 Task: Duplicate the text "How are you?".
Action: Mouse moved to (147, 79)
Screenshot: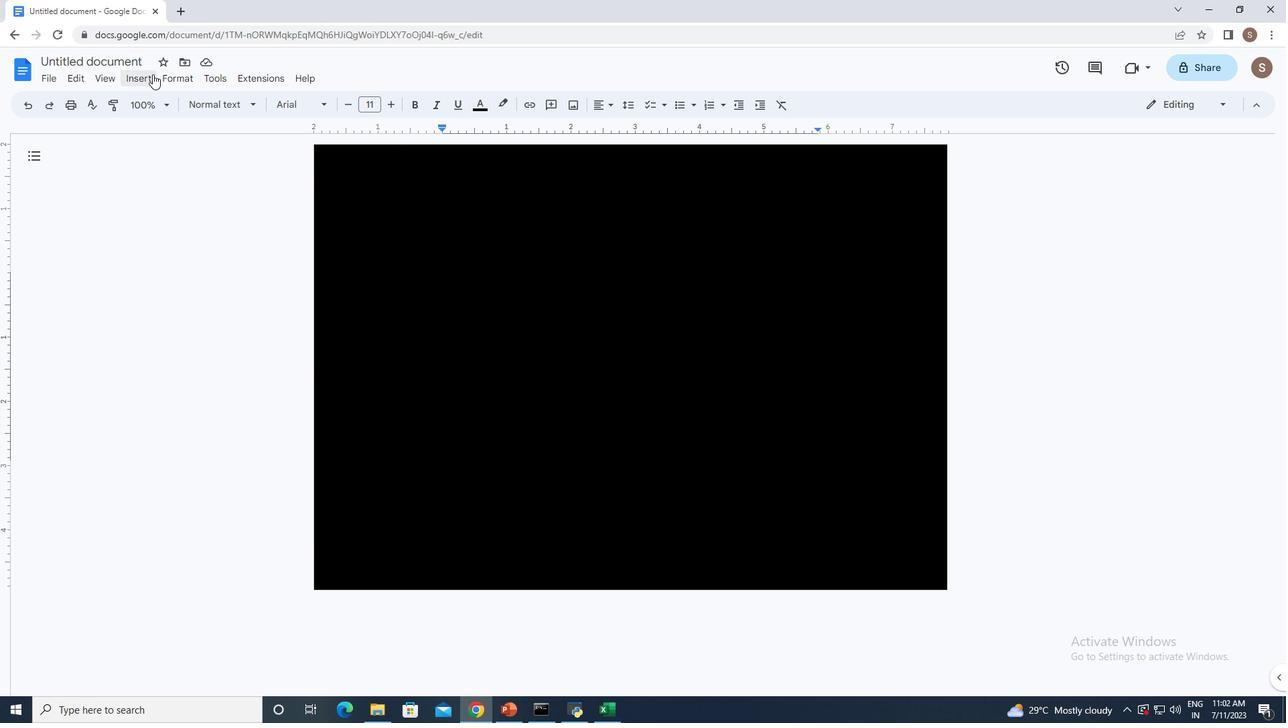 
Action: Mouse pressed left at (147, 79)
Screenshot: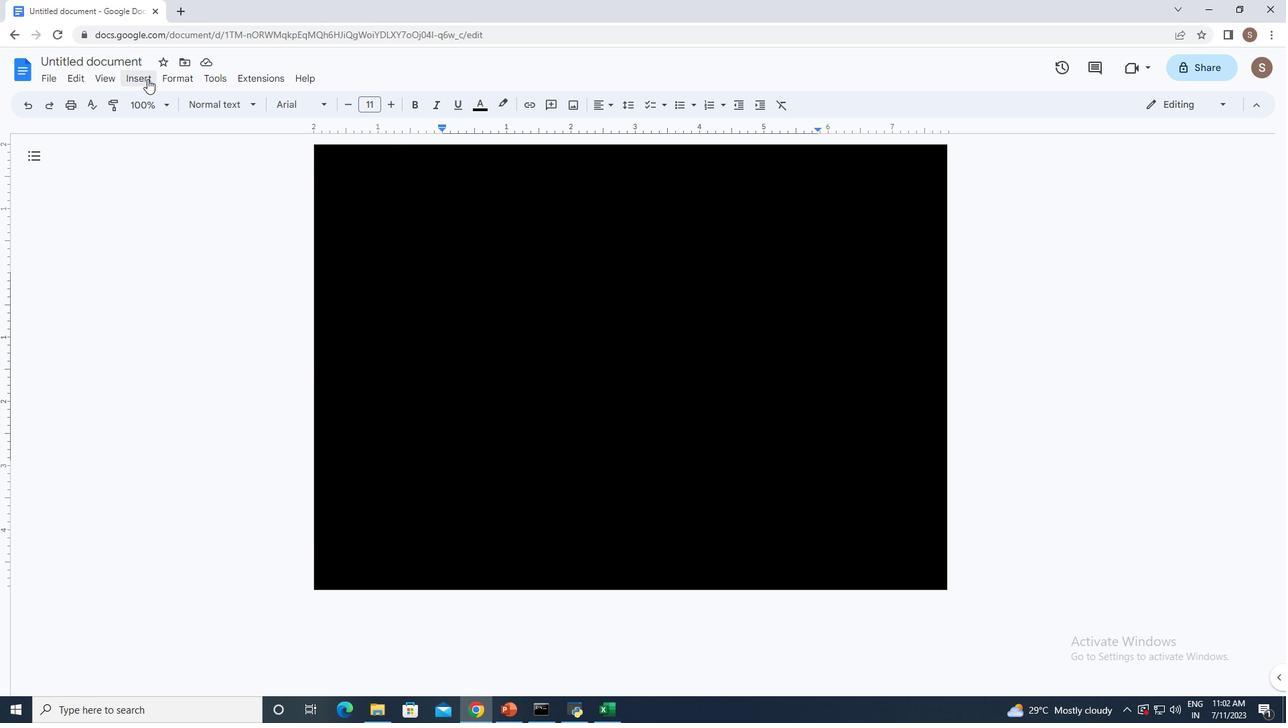 
Action: Mouse moved to (172, 148)
Screenshot: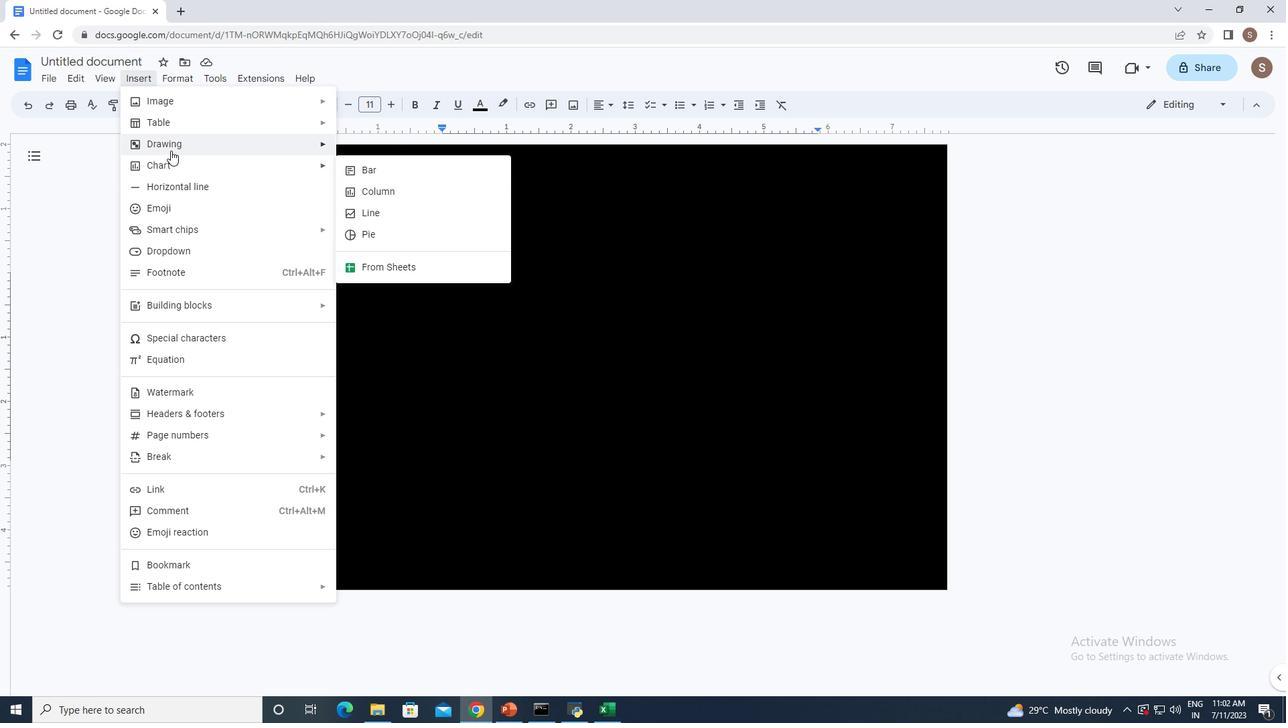 
Action: Mouse pressed left at (172, 148)
Screenshot: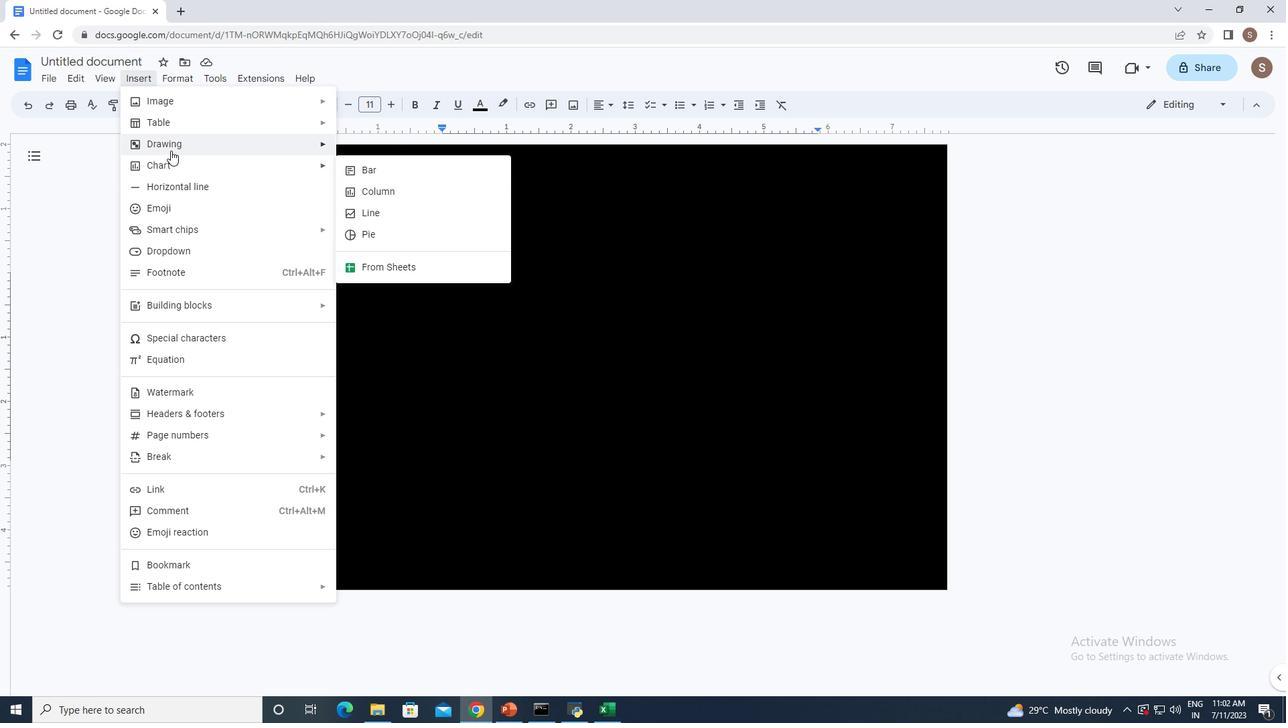 
Action: Mouse moved to (381, 155)
Screenshot: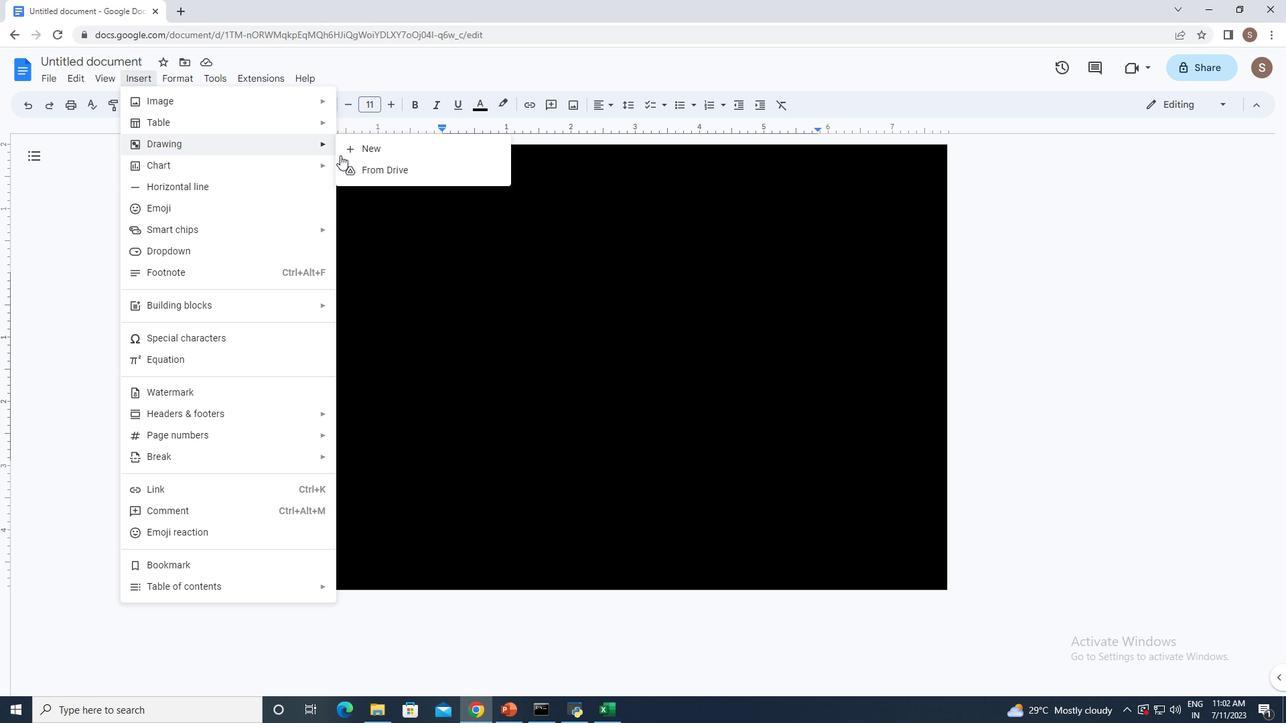 
Action: Mouse pressed left at (381, 155)
Screenshot: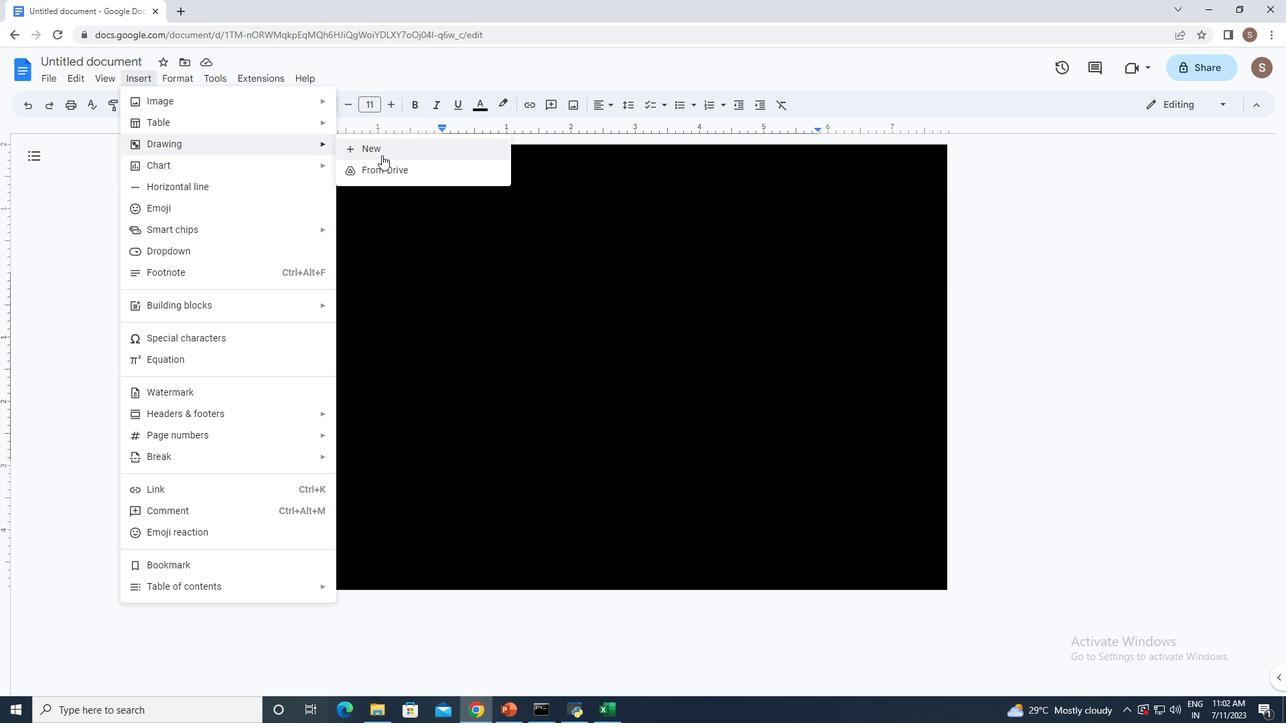 
Action: Mouse moved to (351, 149)
Screenshot: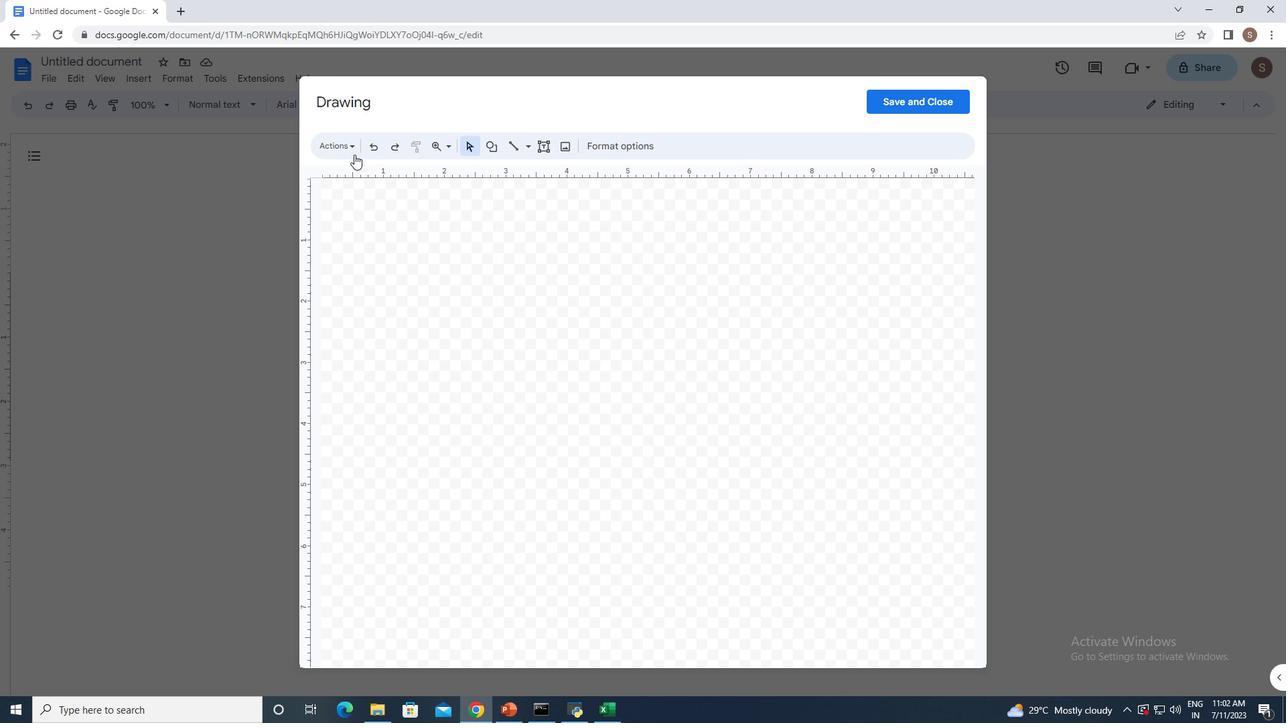 
Action: Mouse pressed left at (351, 149)
Screenshot: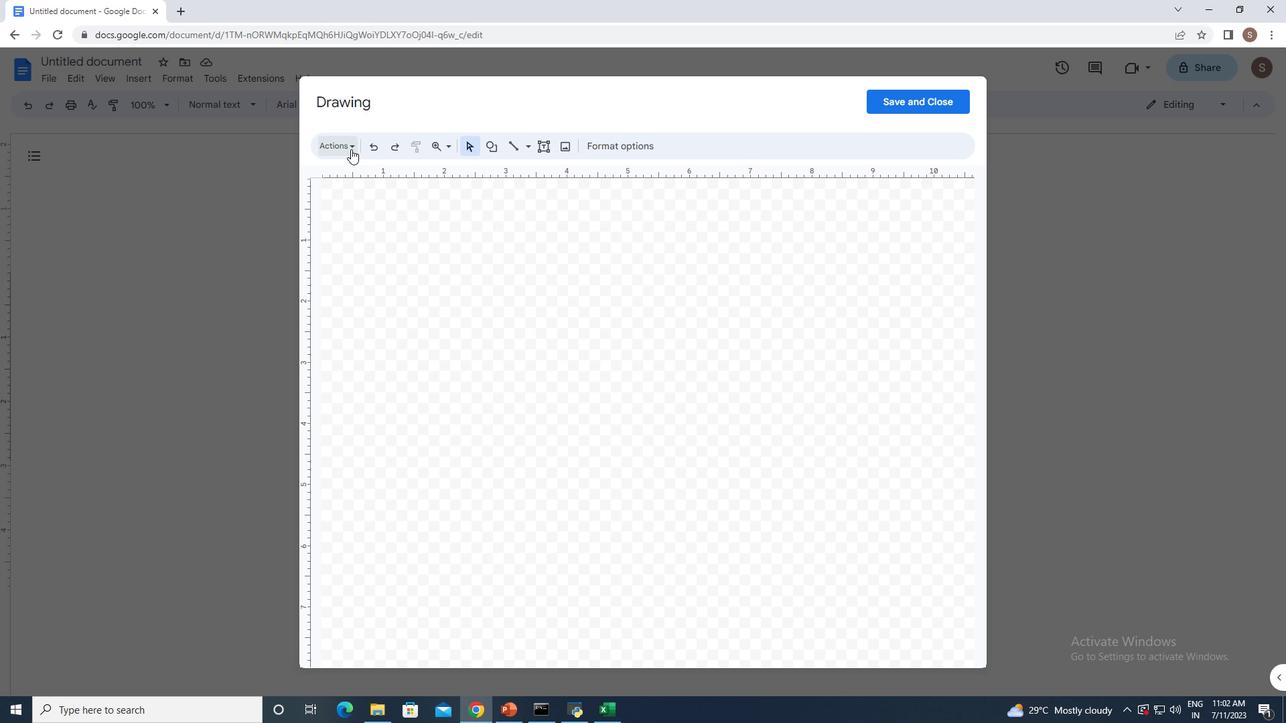 
Action: Mouse moved to (353, 244)
Screenshot: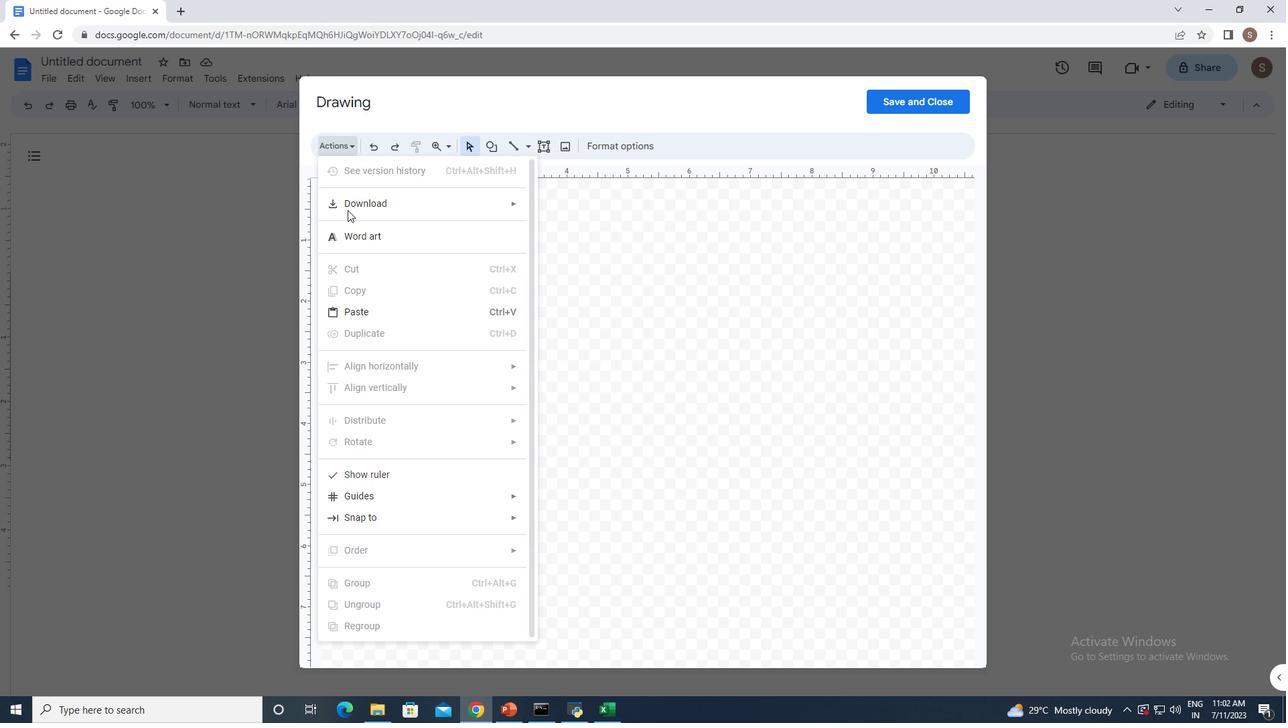 
Action: Mouse pressed left at (353, 244)
Screenshot: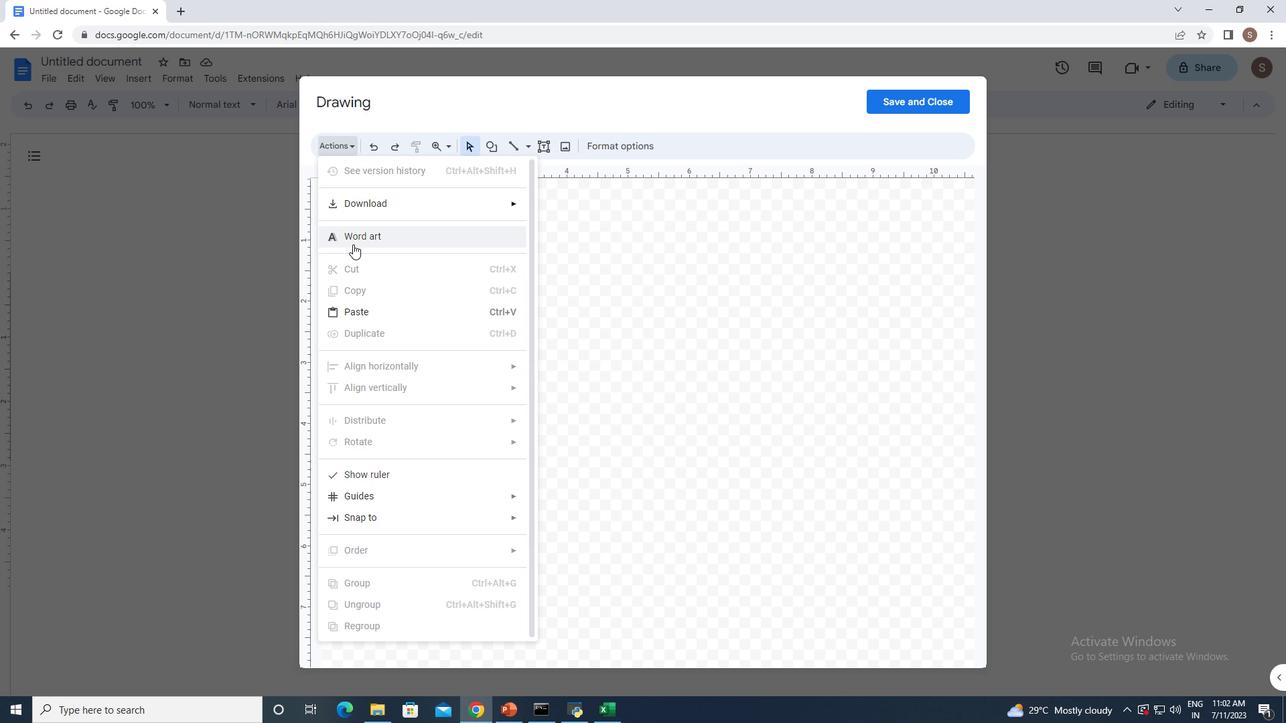 
Action: Mouse moved to (573, 202)
Screenshot: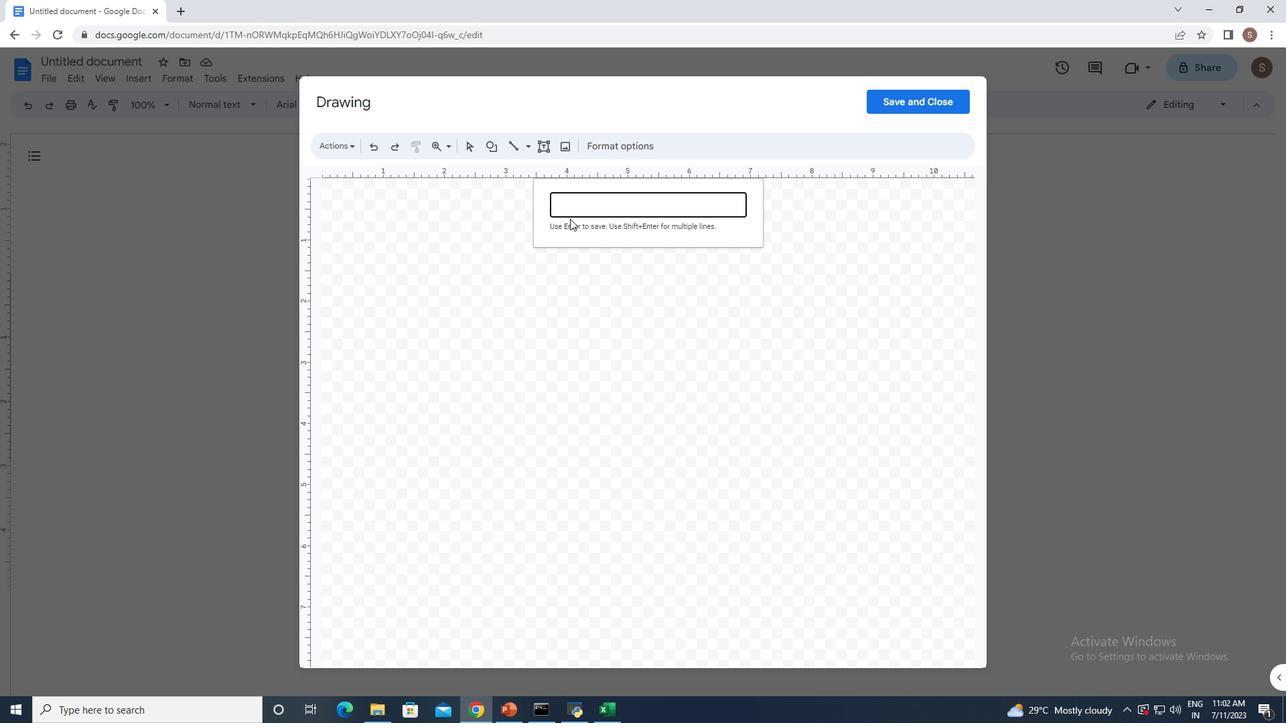 
Action: Mouse pressed left at (573, 202)
Screenshot: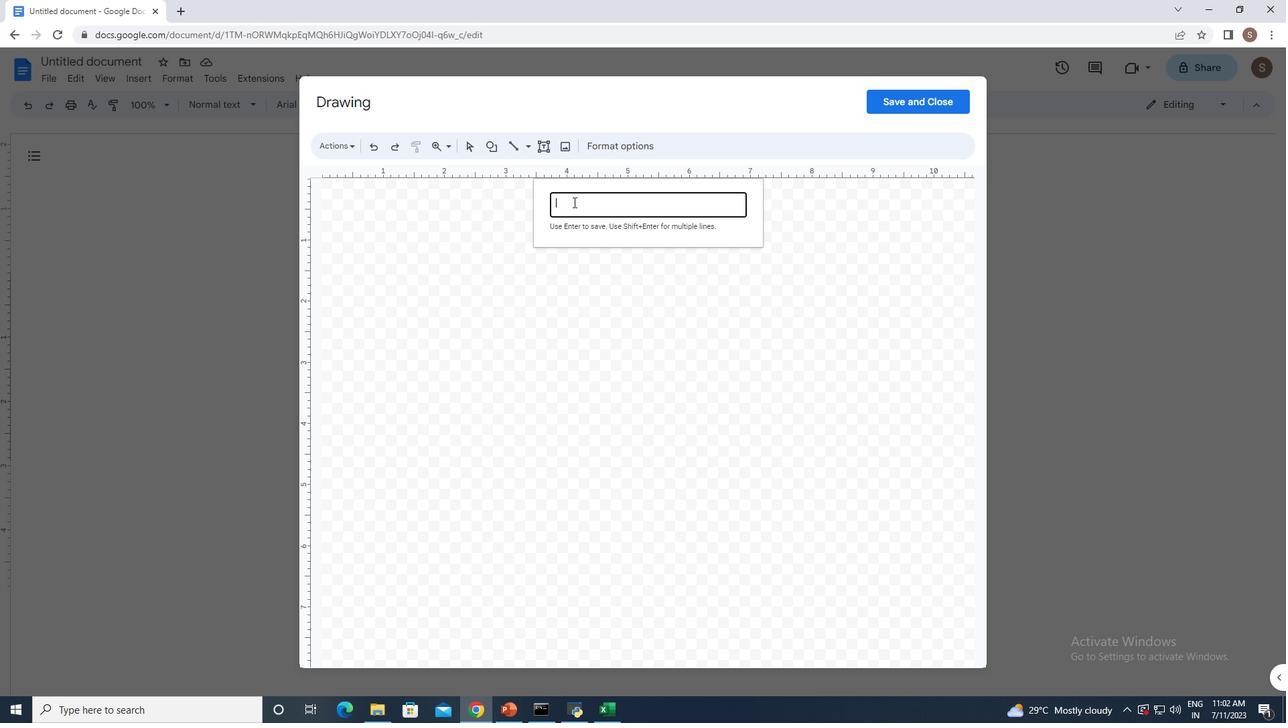 
Action: Mouse moved to (573, 202)
Screenshot: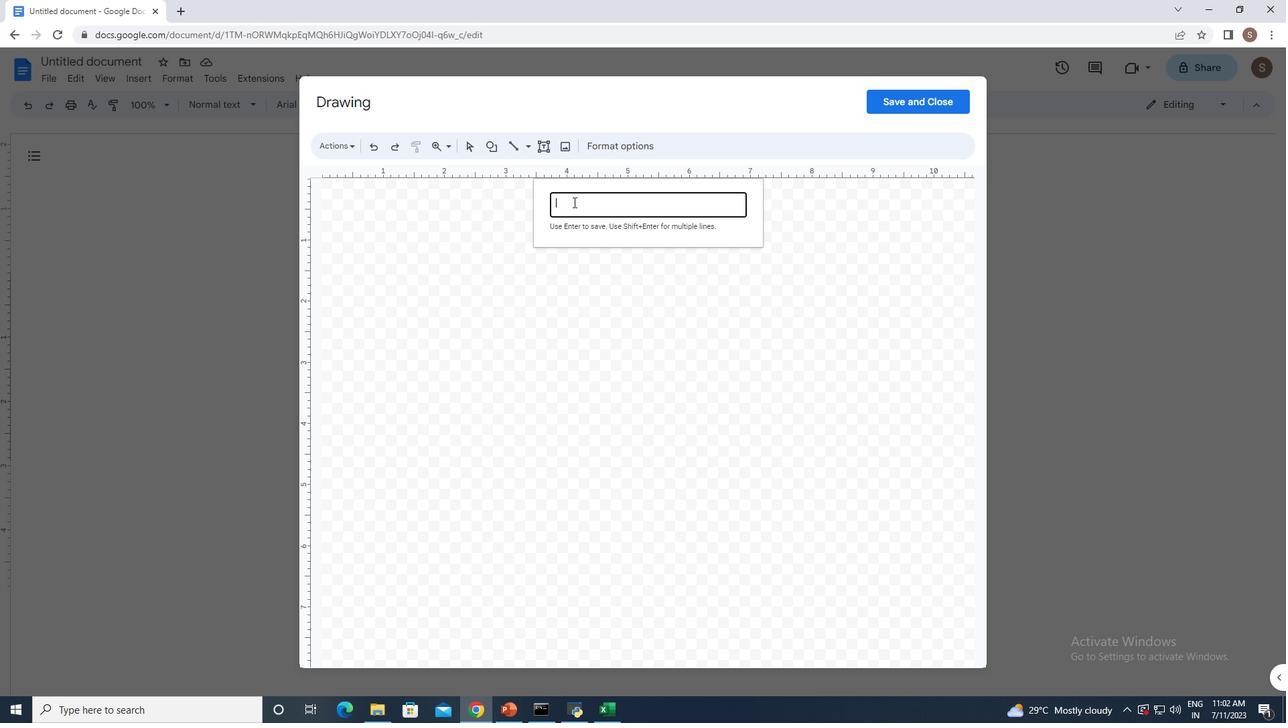 
Action: Key pressed <Key.shift>How<Key.space>are<Key.space>you<Key.shift_r>?
Screenshot: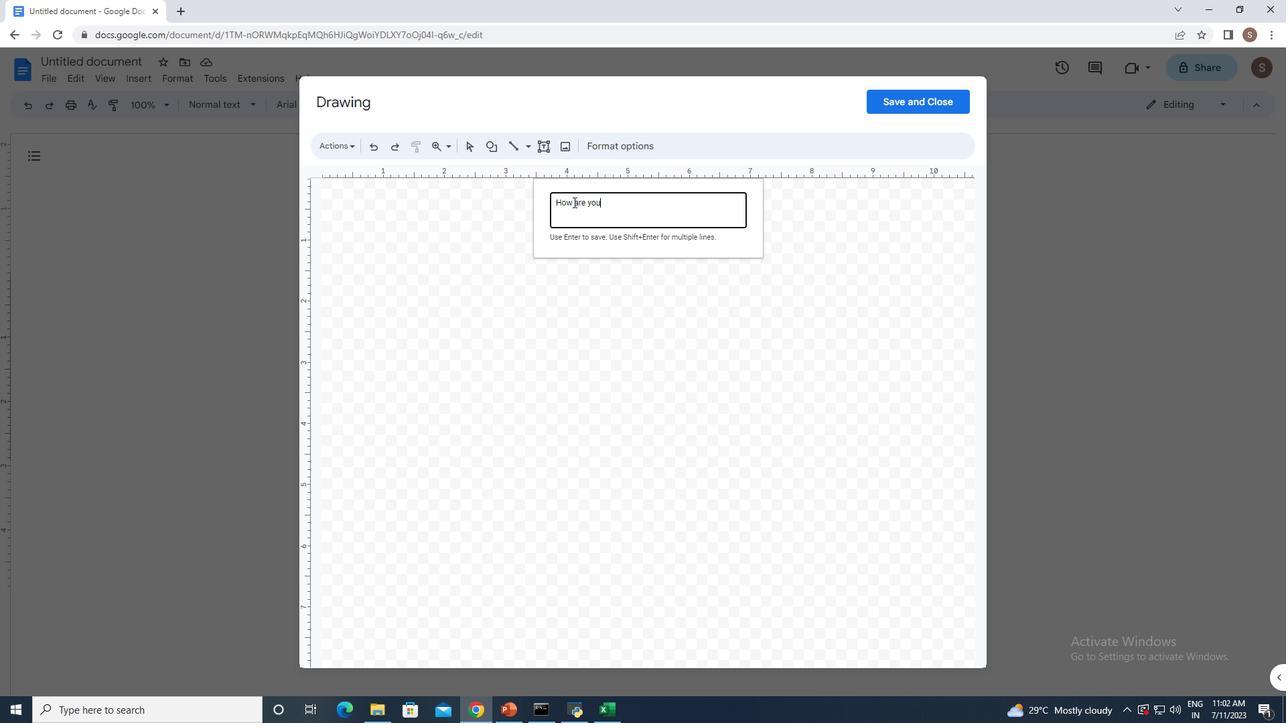 
Action: Mouse moved to (519, 389)
Screenshot: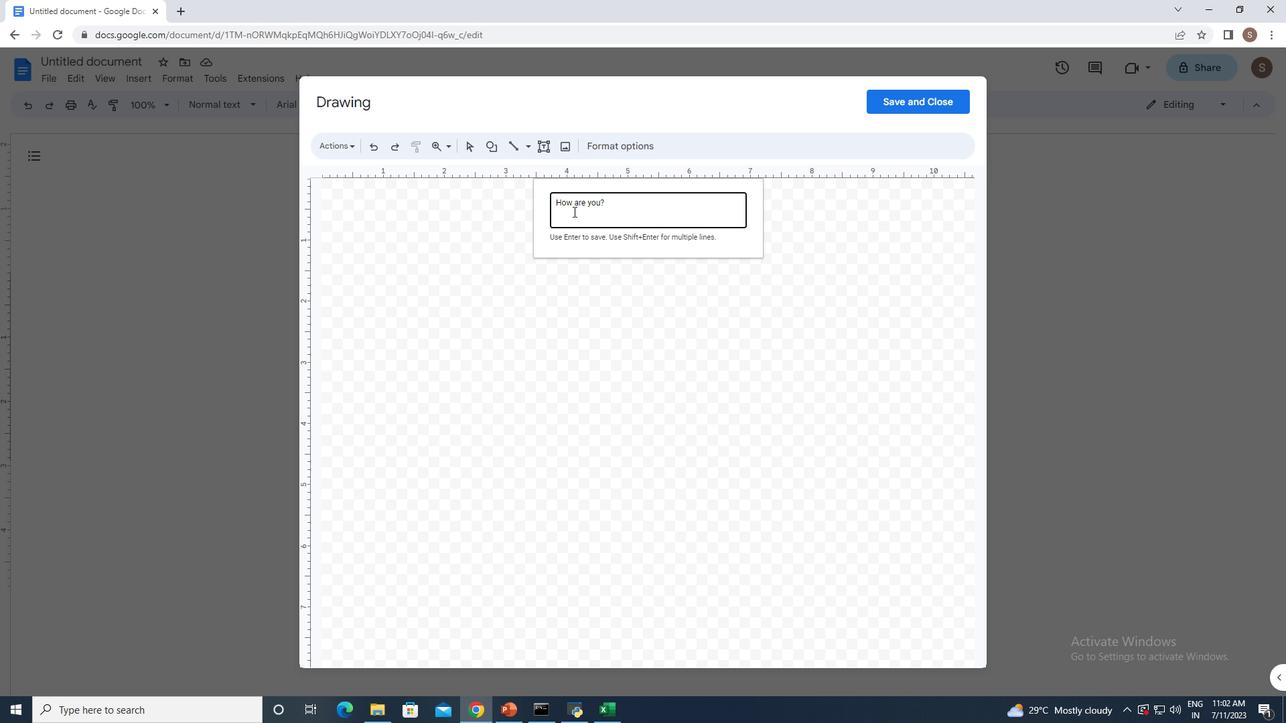 
Action: Mouse pressed left at (519, 389)
Screenshot: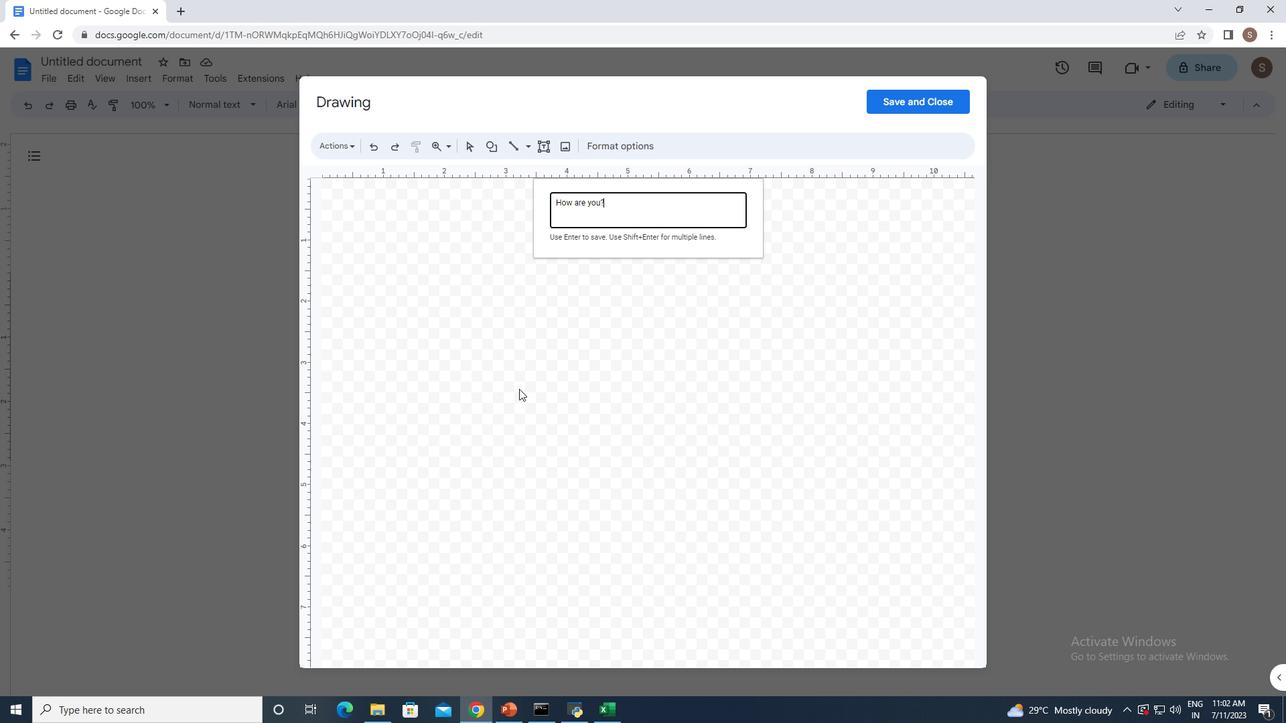 
Action: Mouse moved to (353, 154)
Screenshot: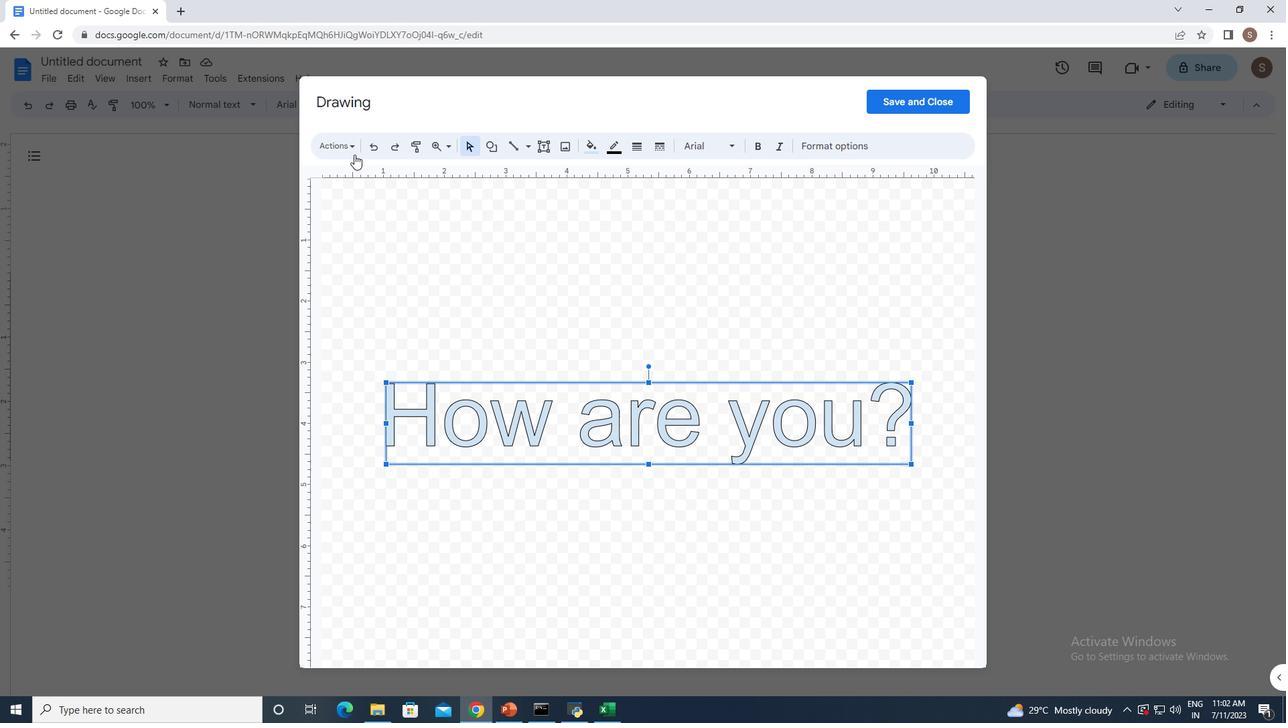 
Action: Mouse pressed left at (353, 154)
Screenshot: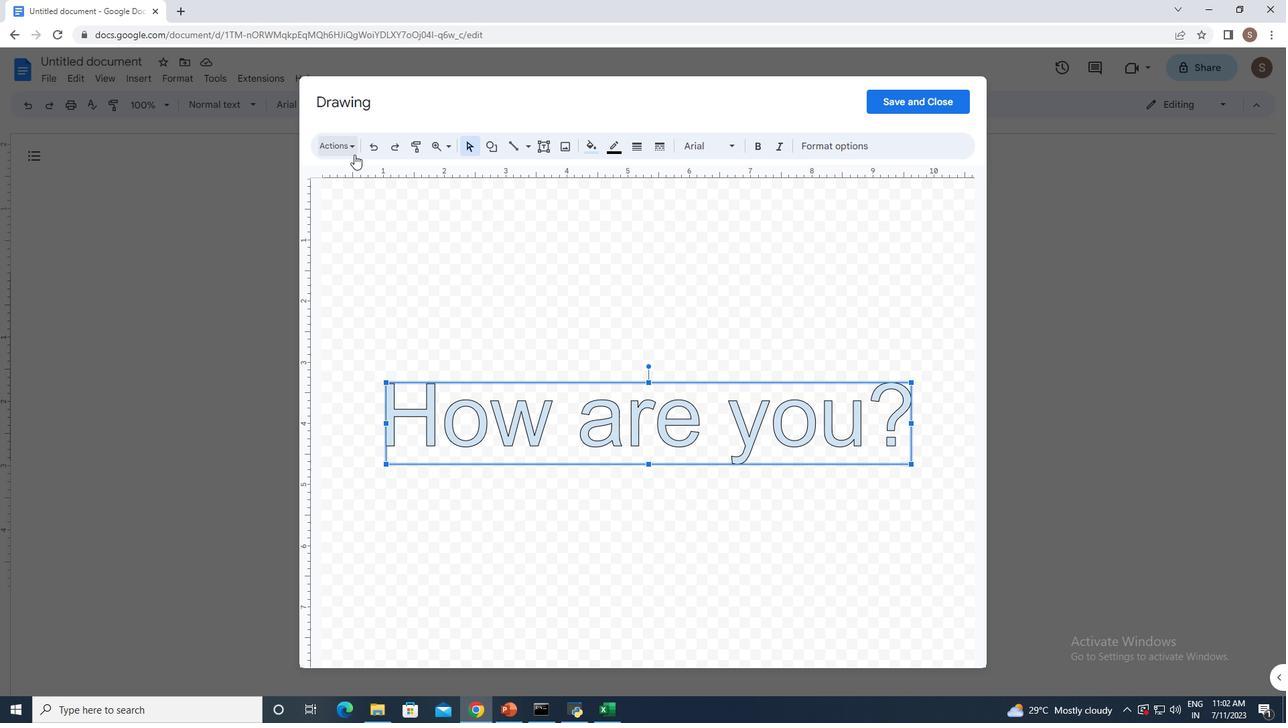 
Action: Mouse moved to (388, 335)
Screenshot: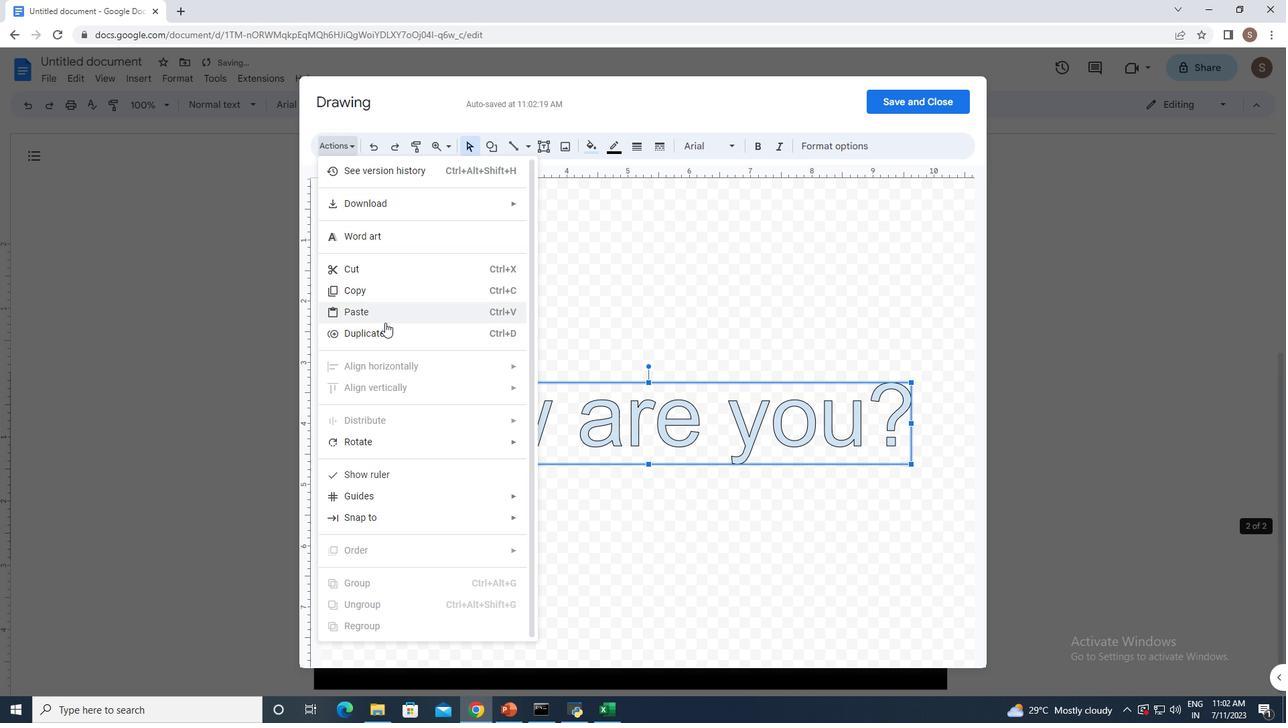 
Action: Mouse pressed left at (388, 335)
Screenshot: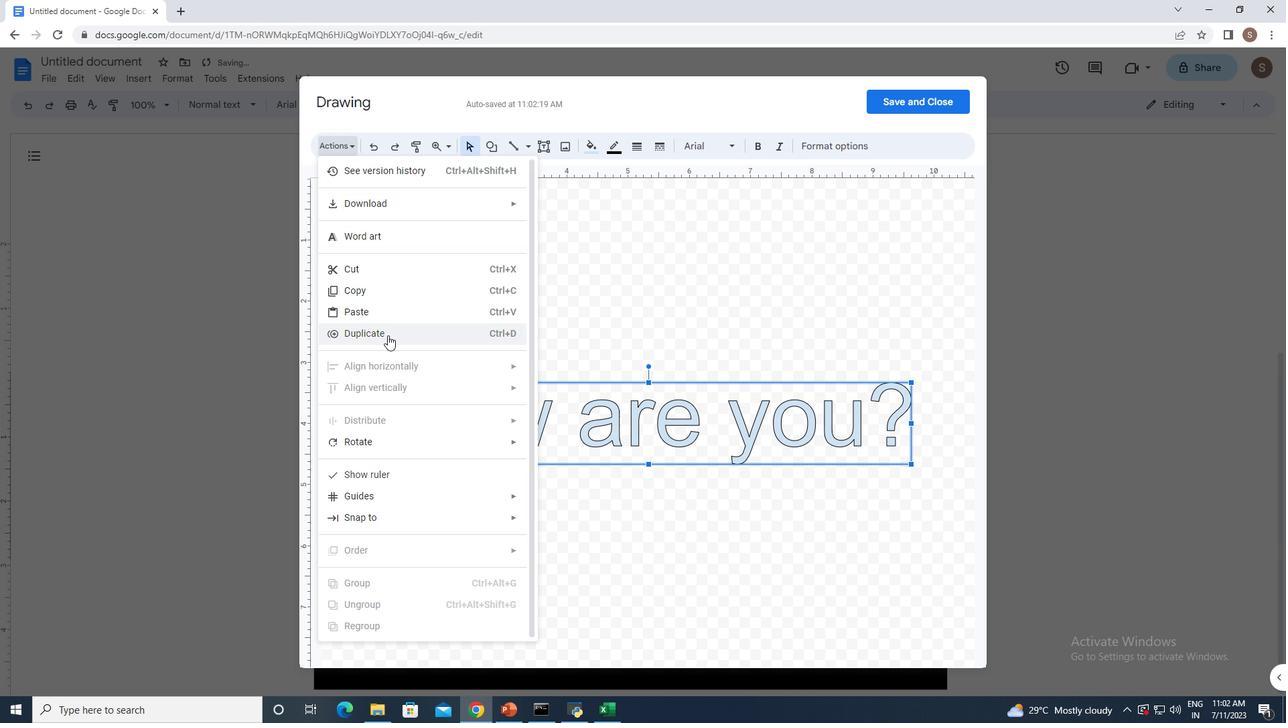 
Action: Mouse moved to (473, 509)
Screenshot: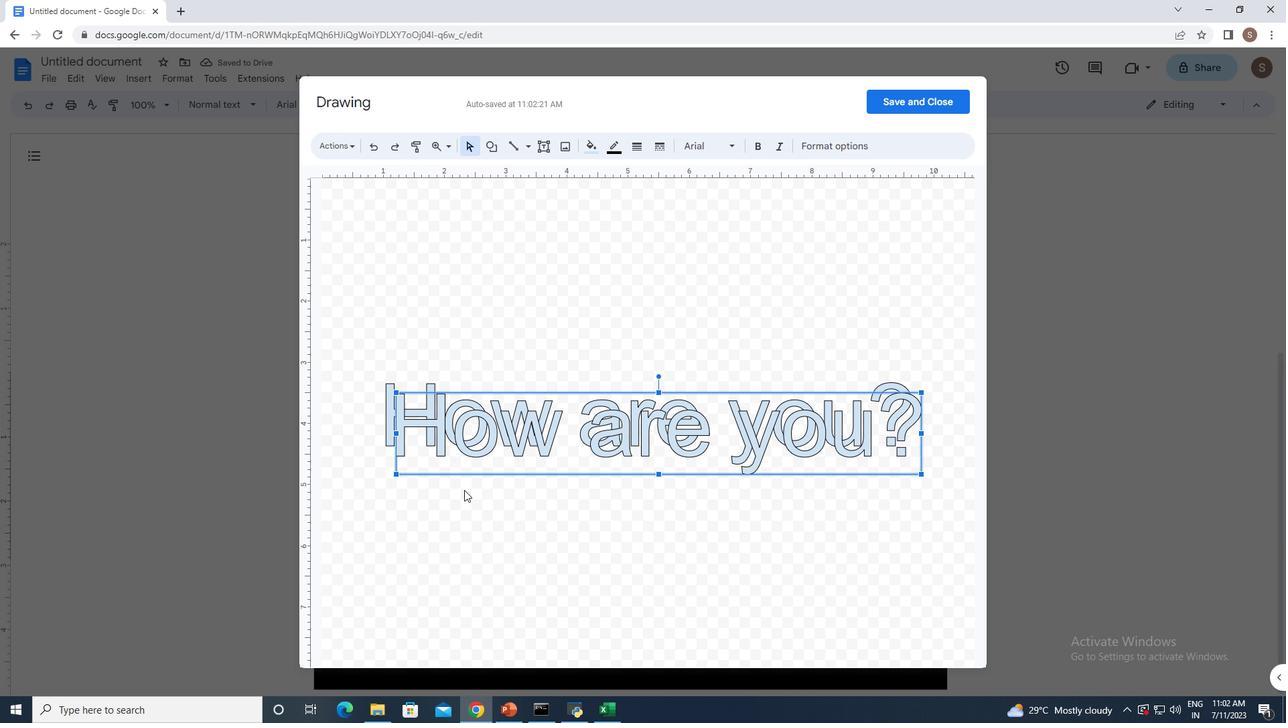 
Action: Mouse pressed left at (473, 509)
Screenshot: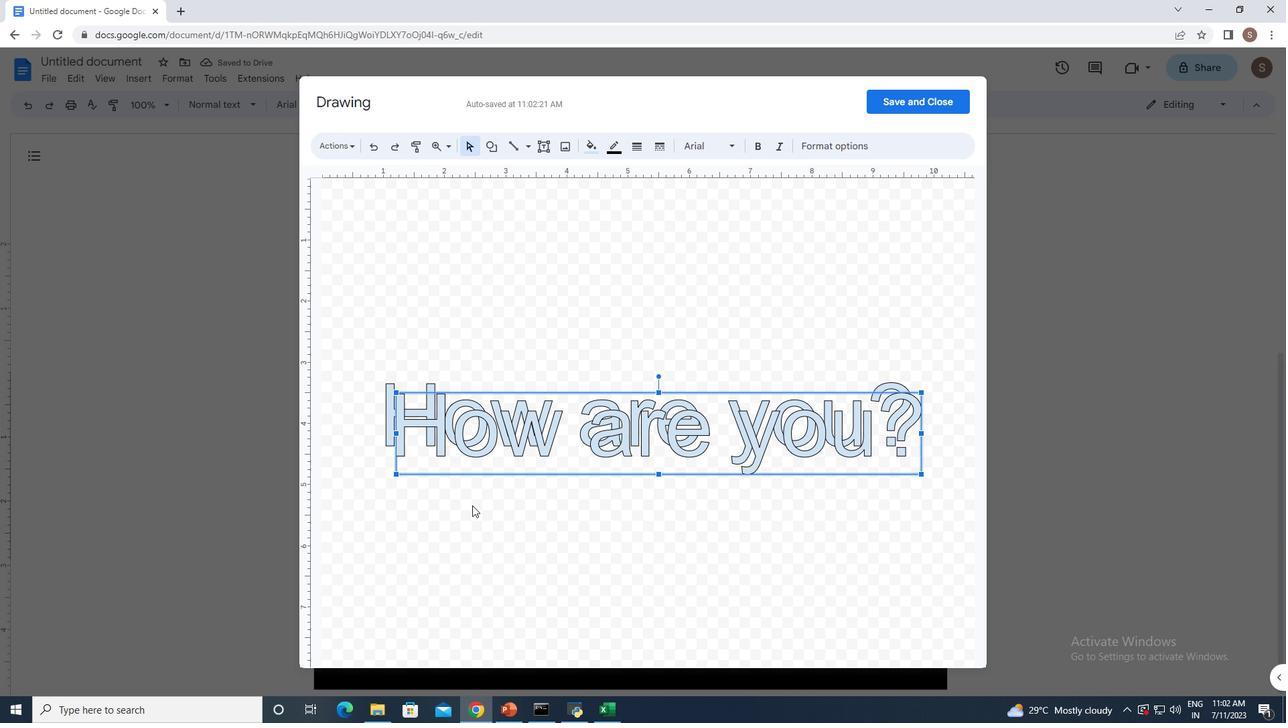 
